 Task: Sort the products in the category "Sandwiches & Wraps" by unit price (high first).
Action: Mouse moved to (680, 235)
Screenshot: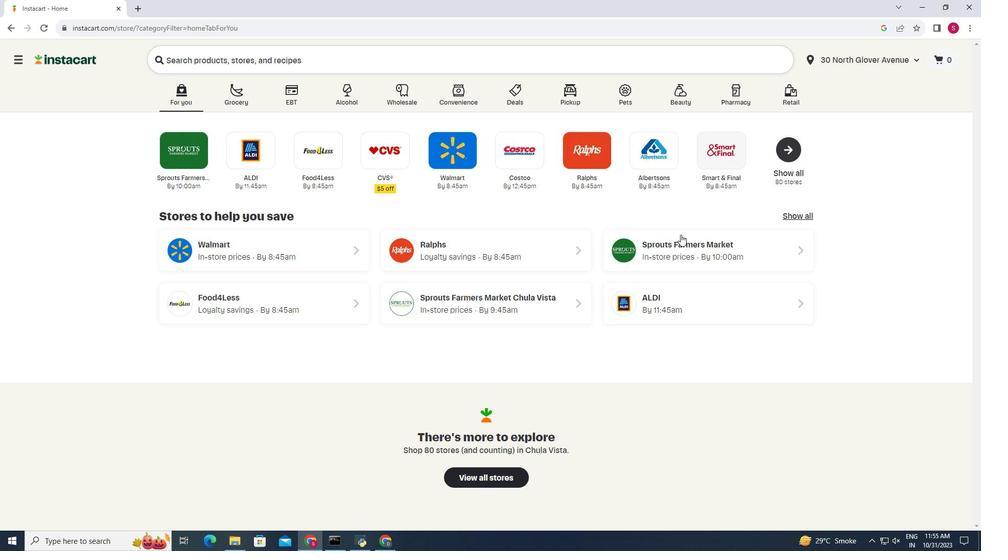 
Action: Mouse pressed left at (680, 235)
Screenshot: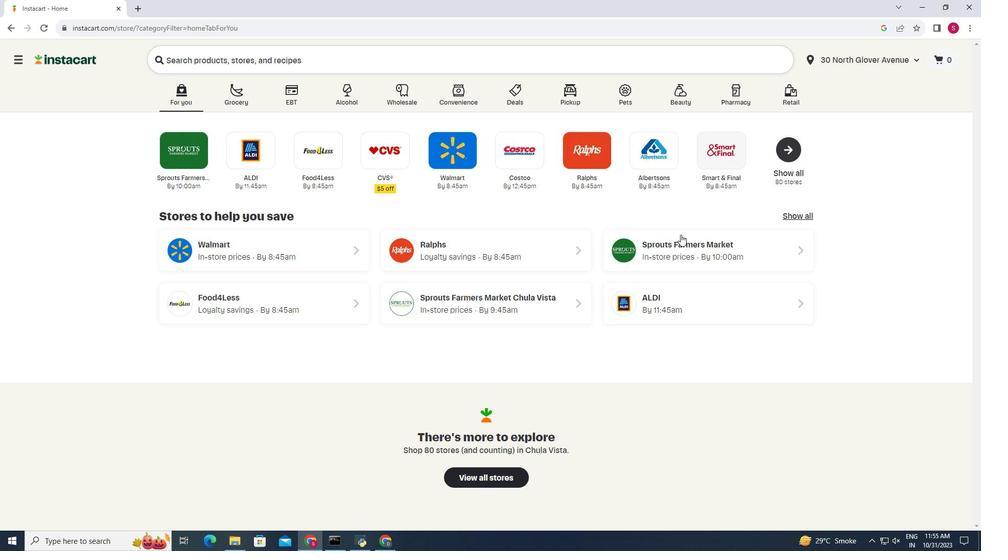 
Action: Mouse moved to (76, 463)
Screenshot: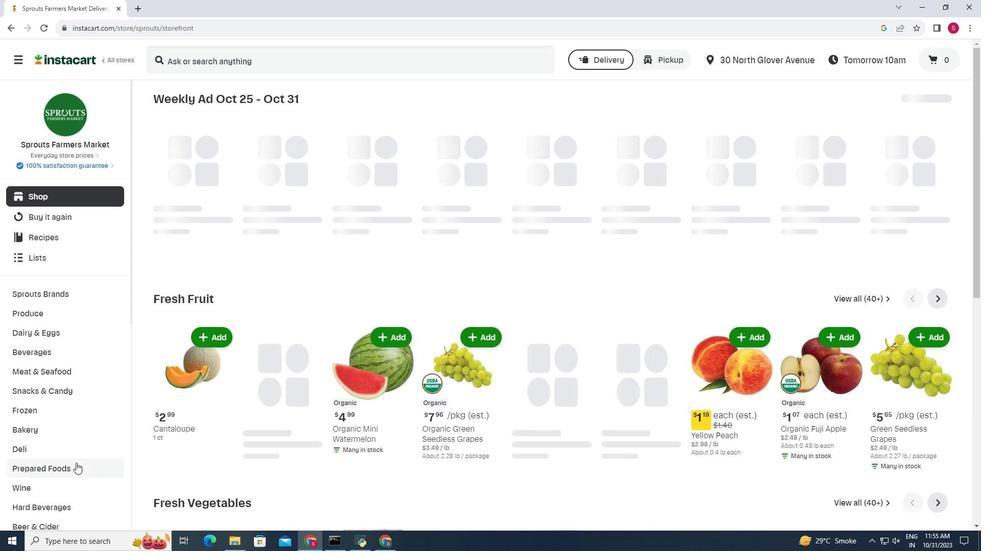 
Action: Mouse pressed left at (76, 463)
Screenshot: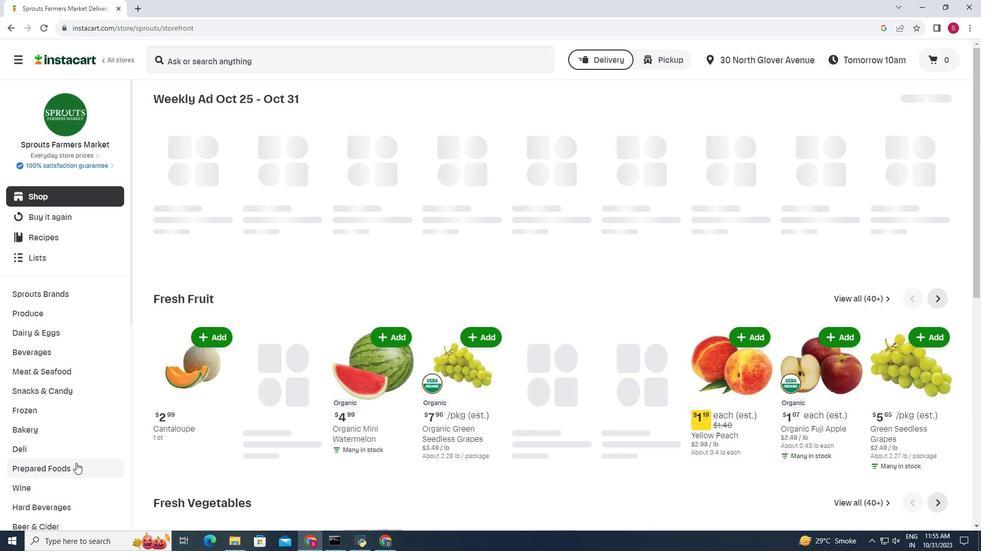 
Action: Mouse moved to (287, 125)
Screenshot: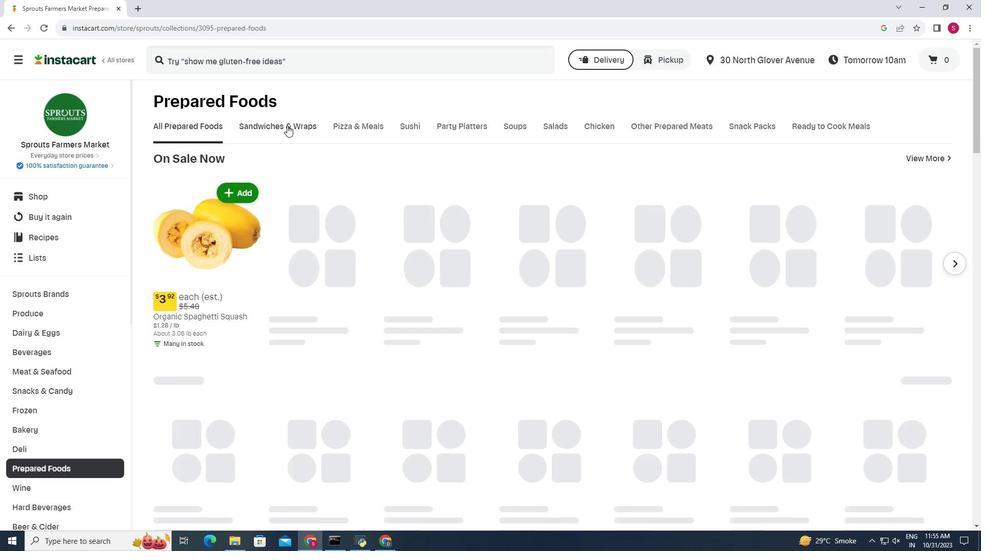 
Action: Mouse pressed left at (287, 125)
Screenshot: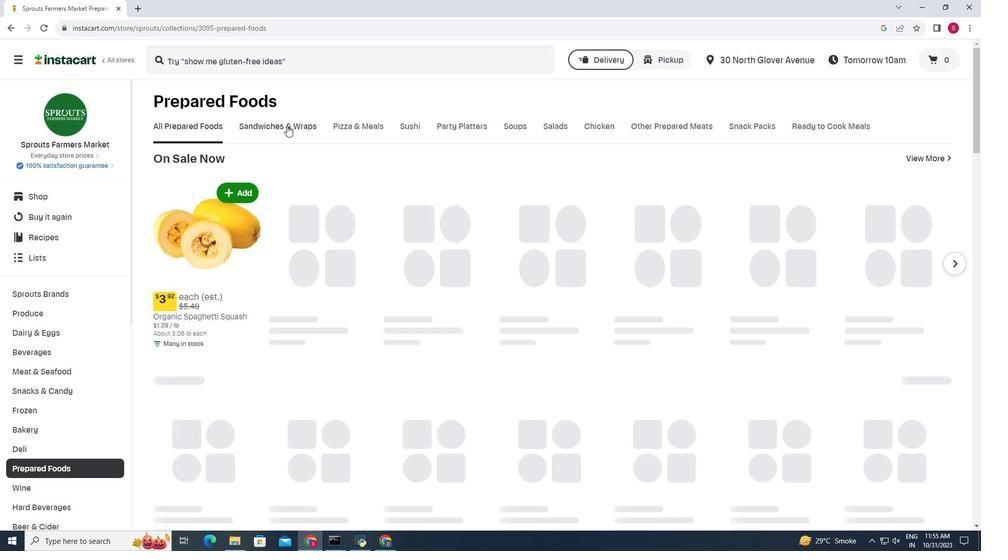 
Action: Mouse moved to (936, 157)
Screenshot: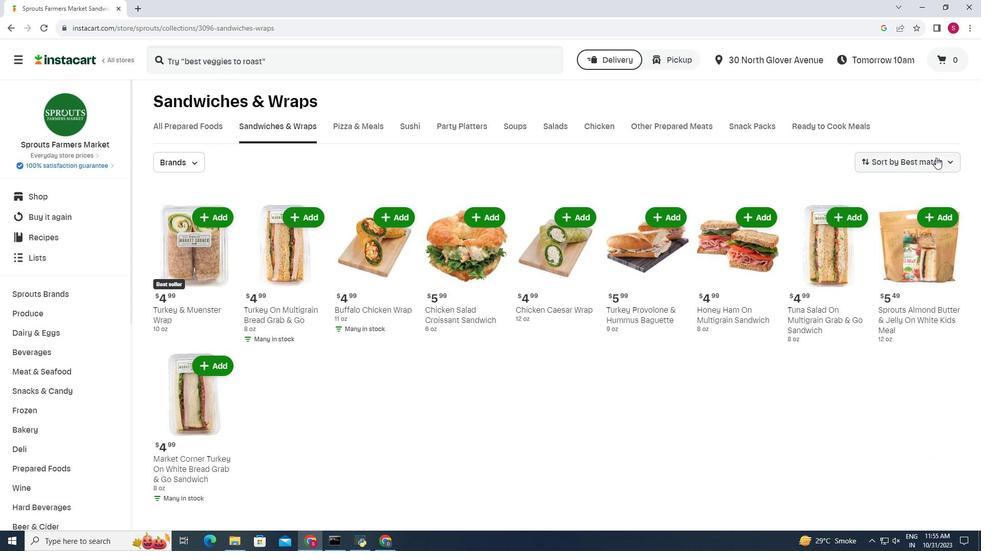 
Action: Mouse pressed left at (936, 157)
Screenshot: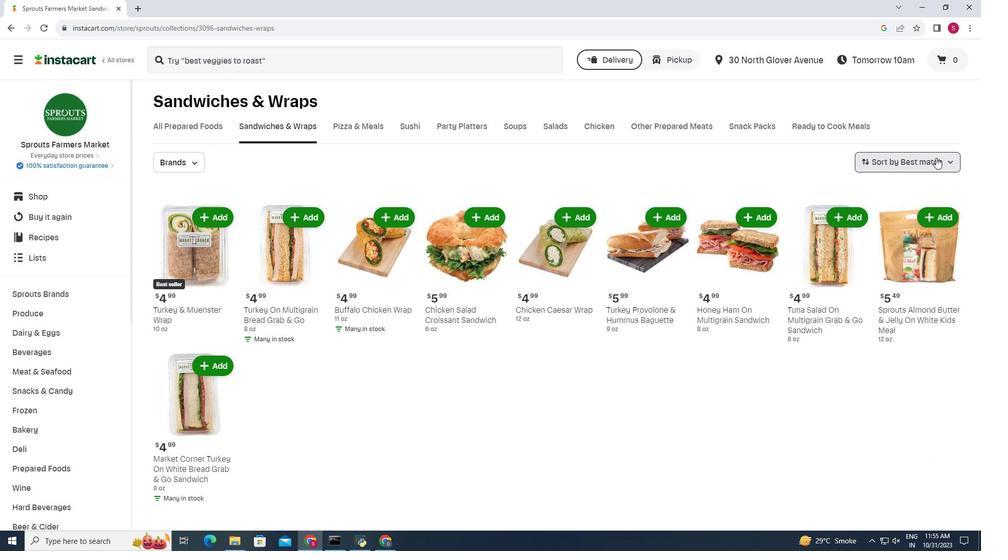 
Action: Mouse moved to (917, 284)
Screenshot: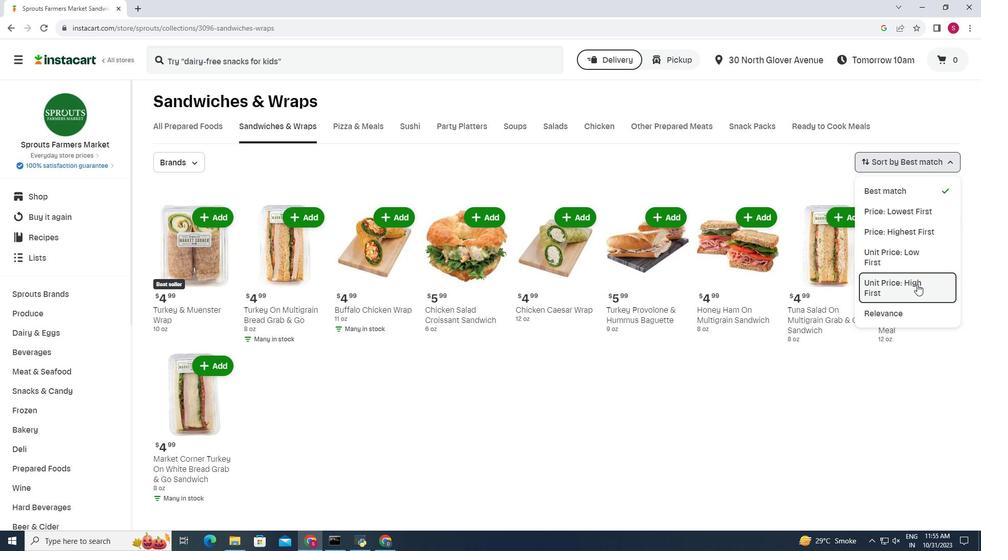 
Action: Mouse pressed left at (917, 284)
Screenshot: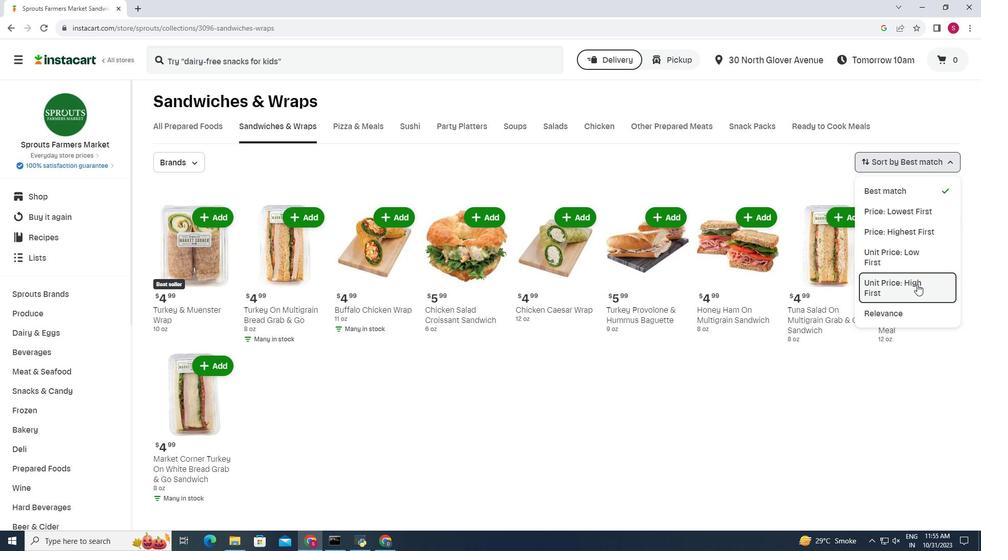 
Action: Mouse moved to (482, 190)
Screenshot: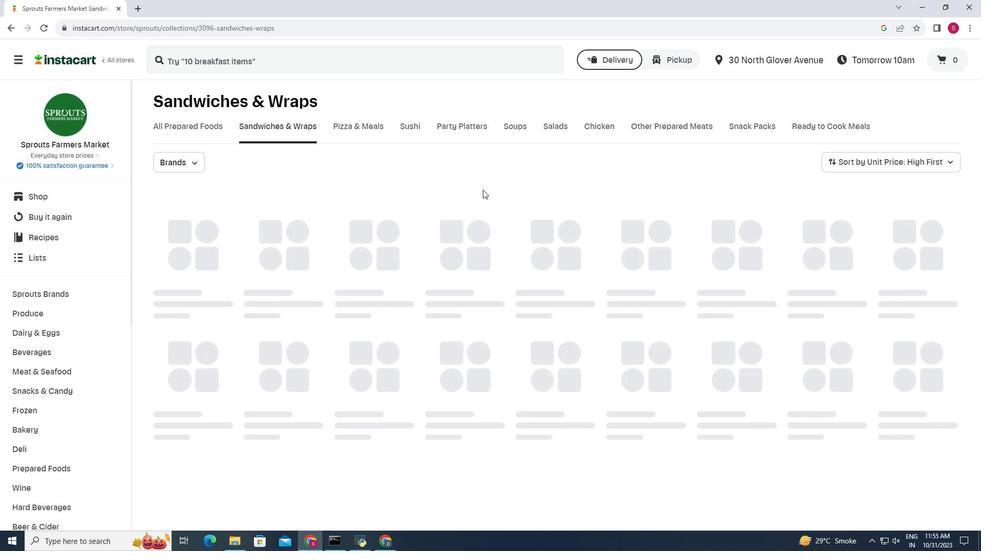 
